 Task: Add a condition where "Priority Is not -" in recently solved tickets.
Action: Mouse moved to (113, 402)
Screenshot: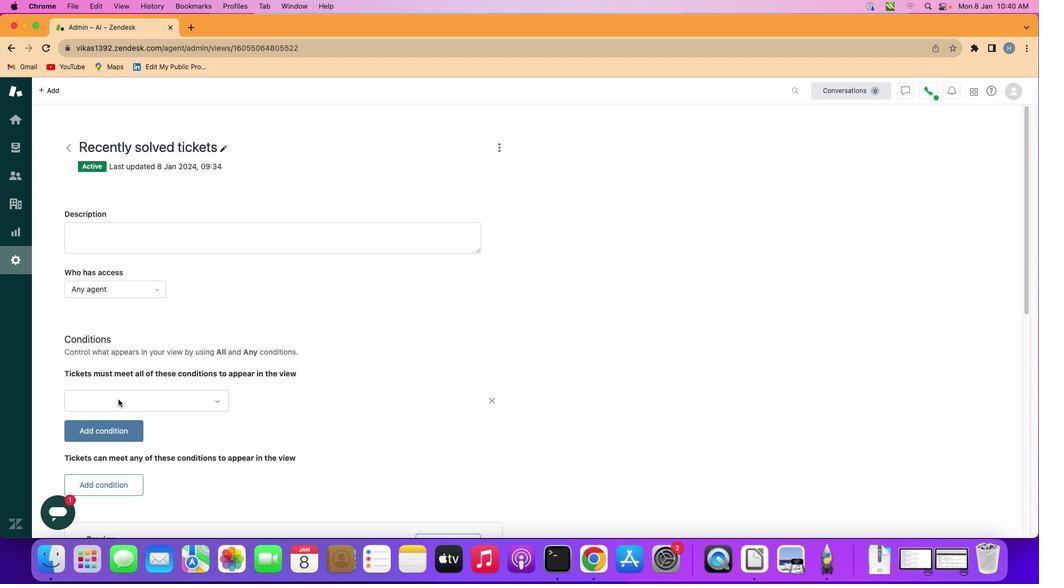 
Action: Mouse pressed left at (113, 402)
Screenshot: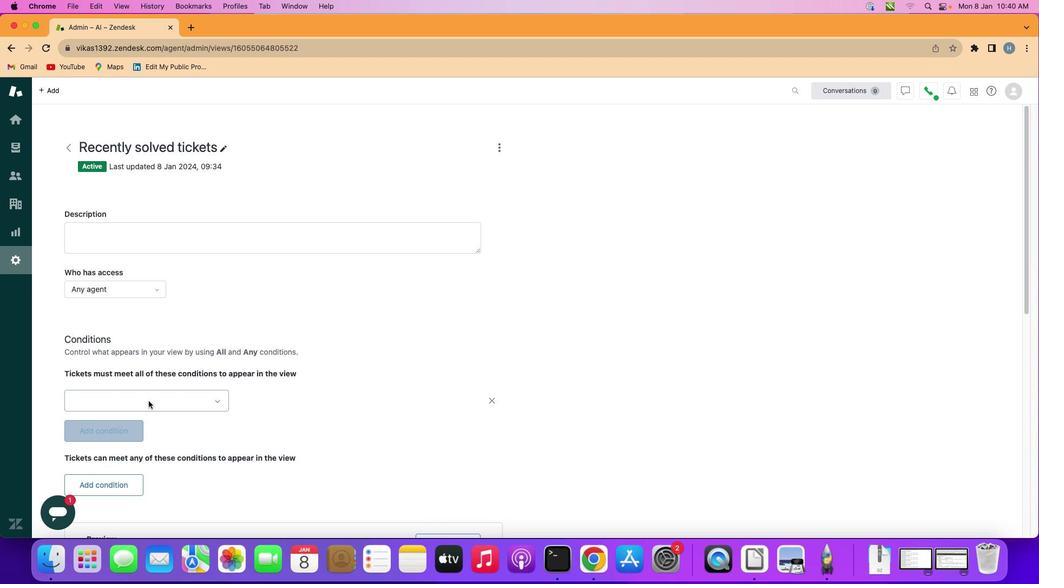 
Action: Mouse moved to (164, 409)
Screenshot: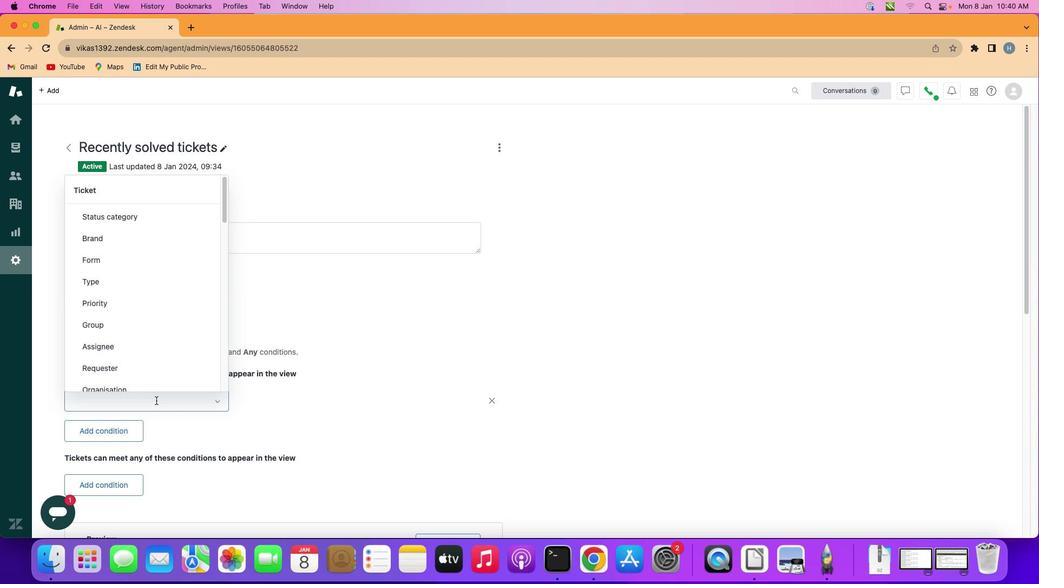 
Action: Mouse pressed left at (164, 409)
Screenshot: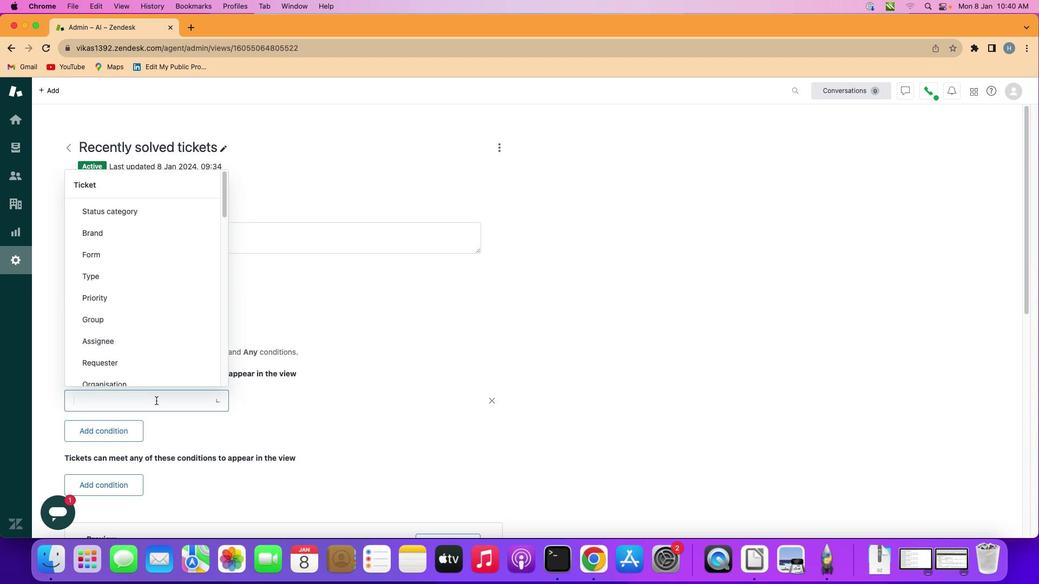 
Action: Mouse moved to (182, 305)
Screenshot: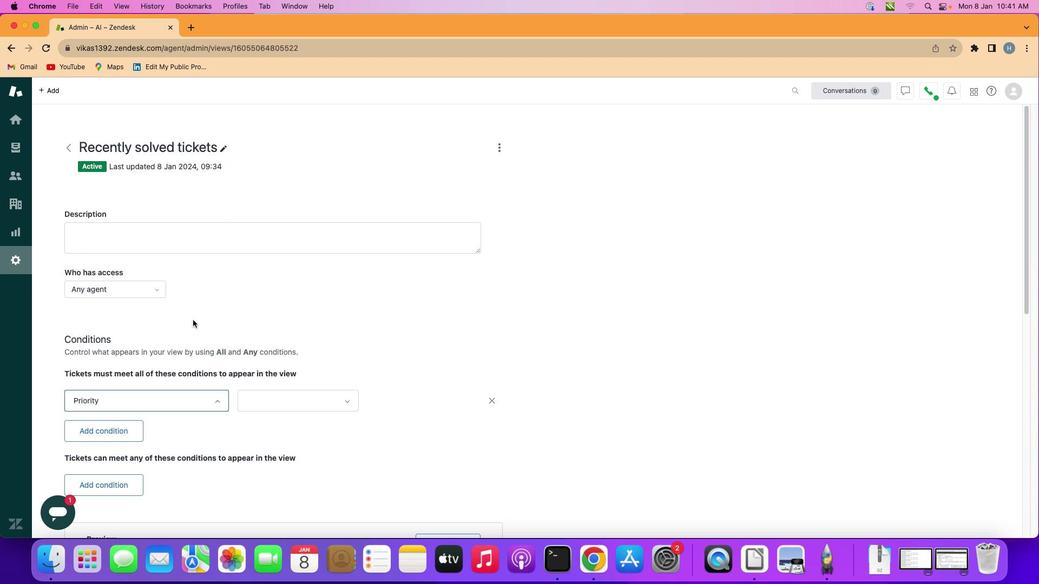 
Action: Mouse pressed left at (182, 305)
Screenshot: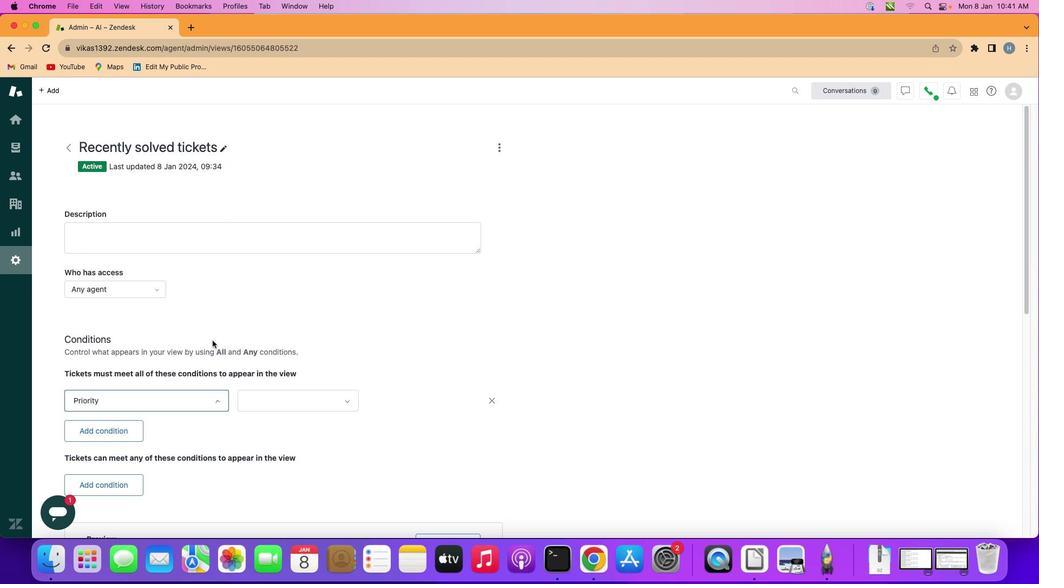 
Action: Mouse moved to (279, 400)
Screenshot: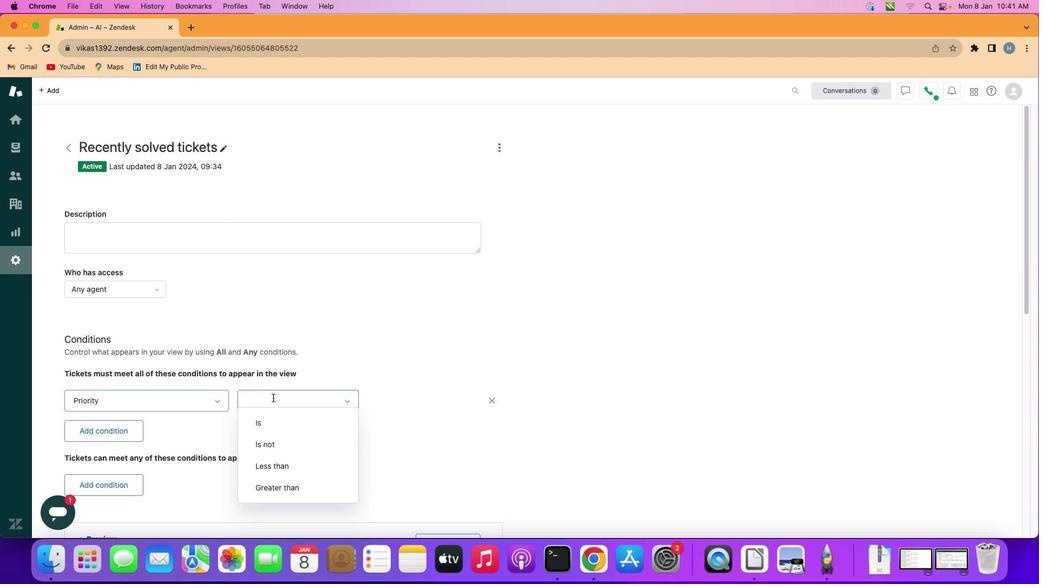 
Action: Mouse pressed left at (279, 400)
Screenshot: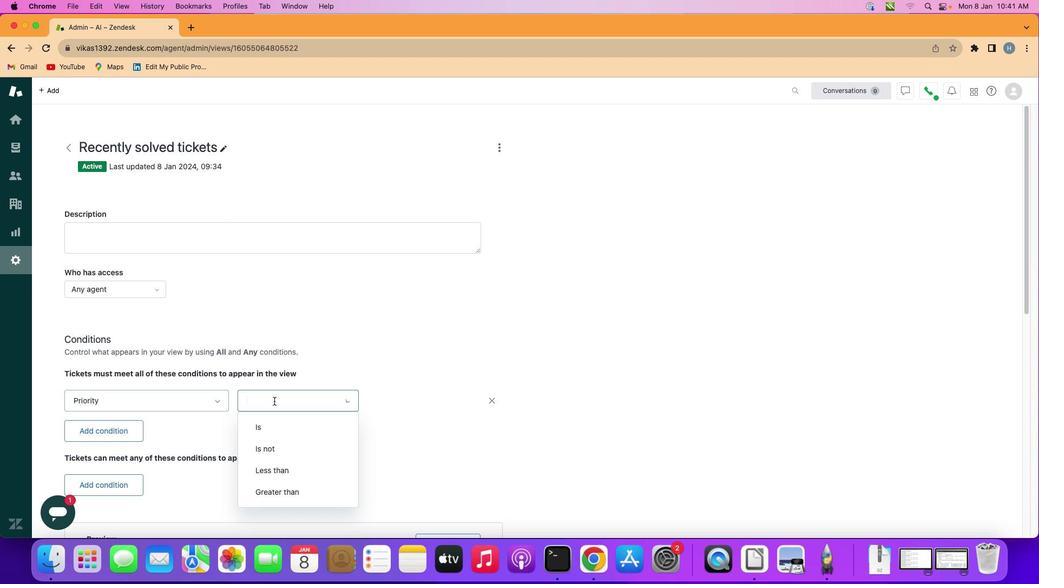 
Action: Mouse moved to (291, 456)
Screenshot: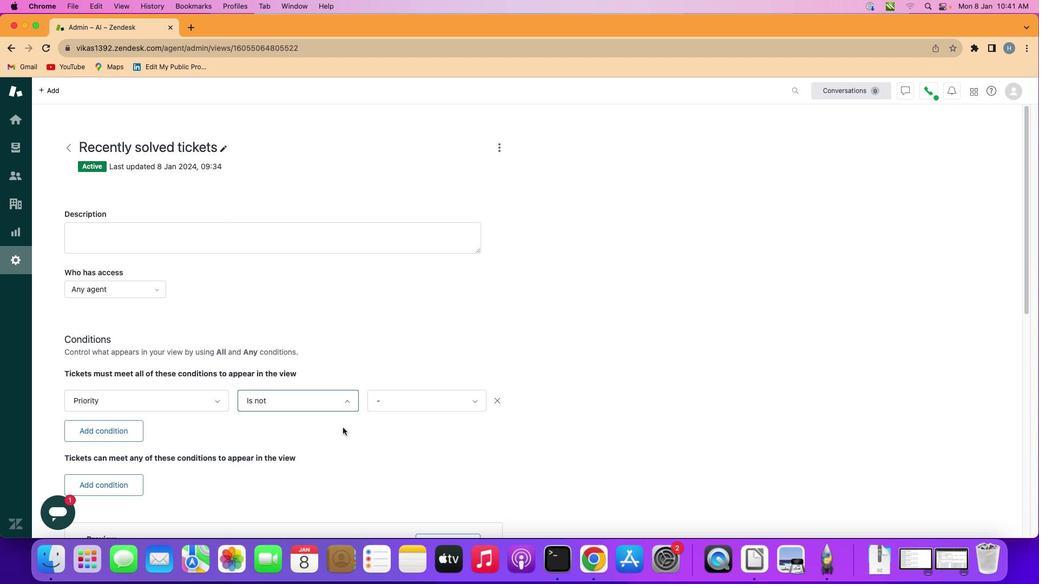 
Action: Mouse pressed left at (291, 456)
Screenshot: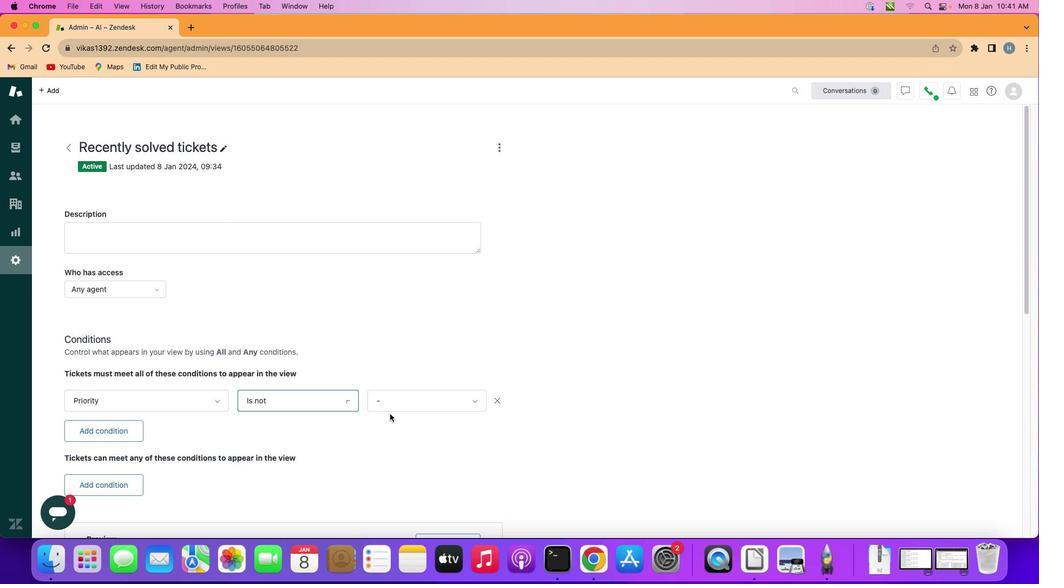 
Action: Mouse moved to (424, 415)
Screenshot: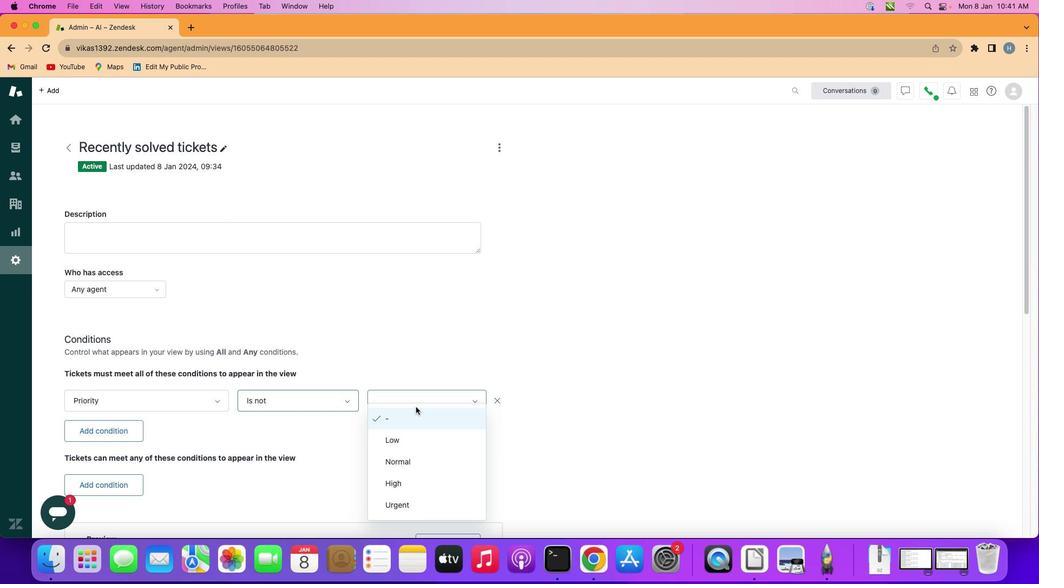 
Action: Mouse pressed left at (424, 415)
Screenshot: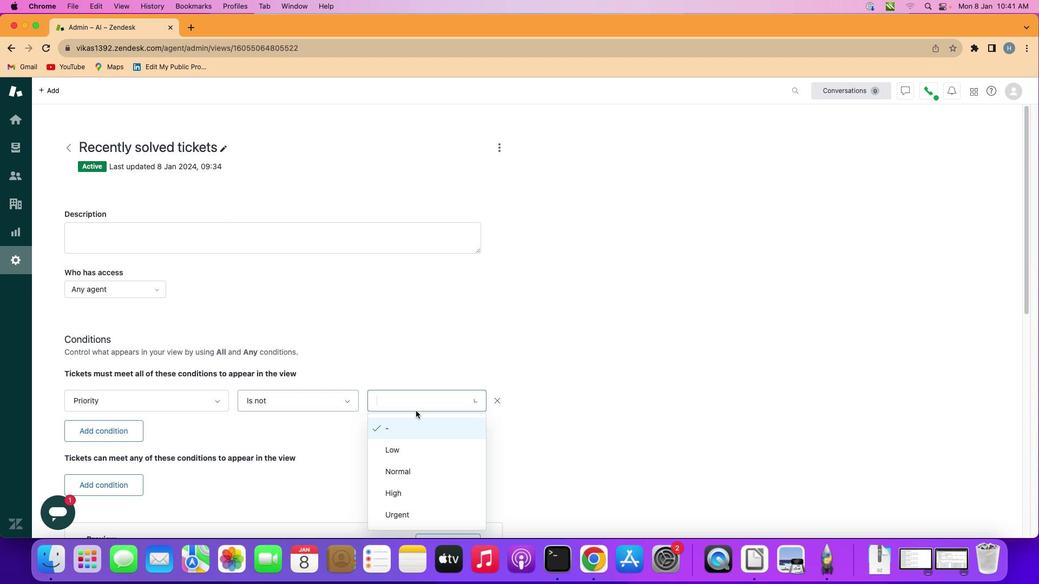 
Action: Mouse moved to (427, 437)
Screenshot: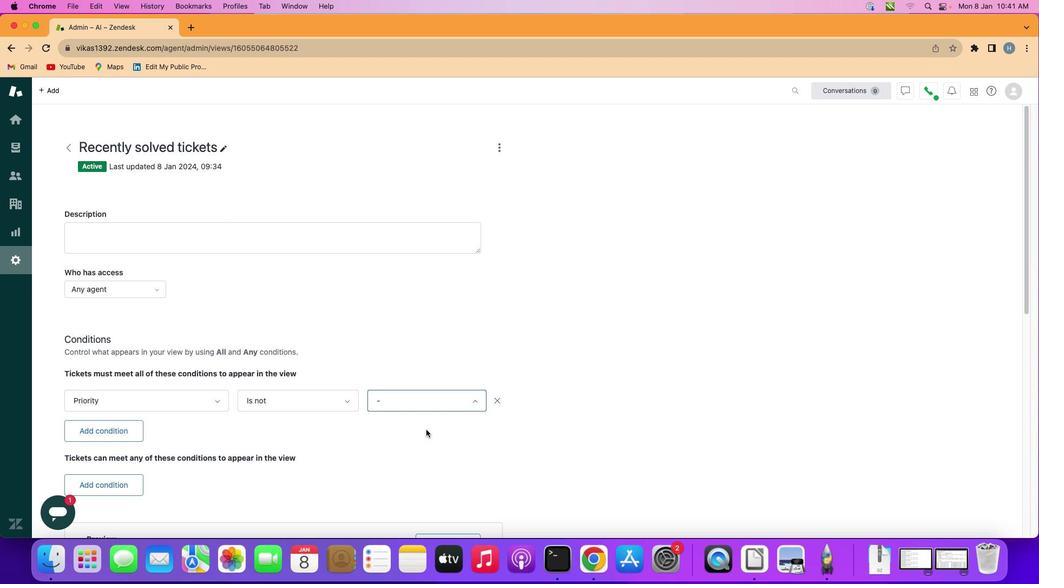 
Action: Mouse pressed left at (427, 437)
Screenshot: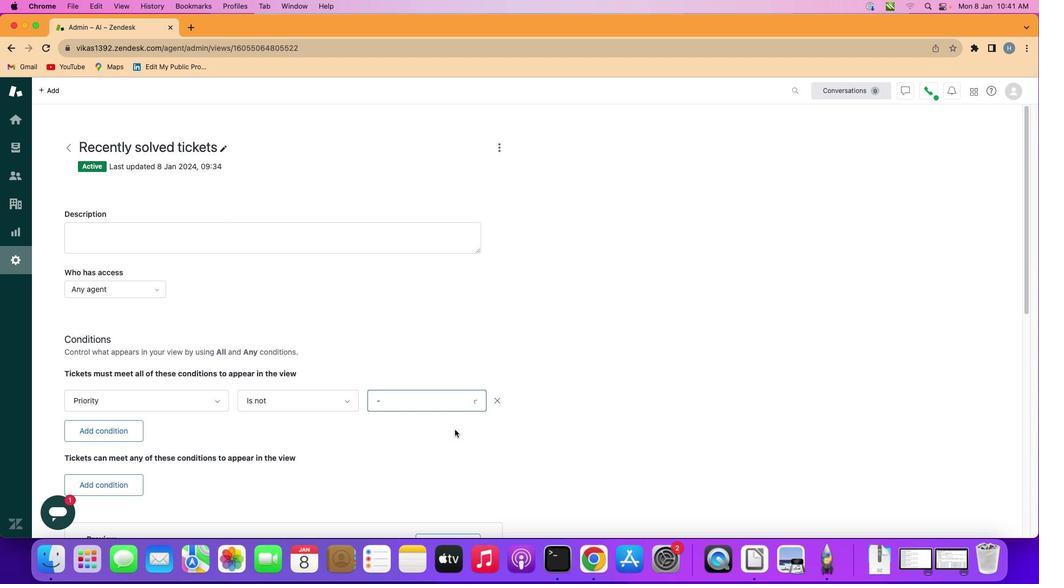 
Action: Mouse moved to (447, 447)
Screenshot: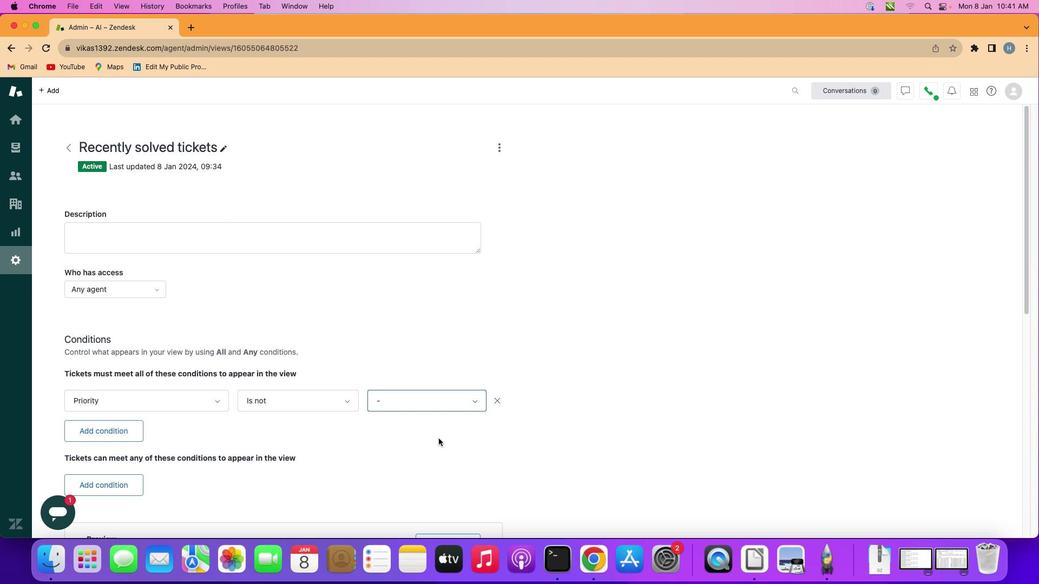 
